 Task: Find the word "myself" and replace it to "discipline" with the help of match case.
Action: Mouse pressed left at (85, 88)
Screenshot: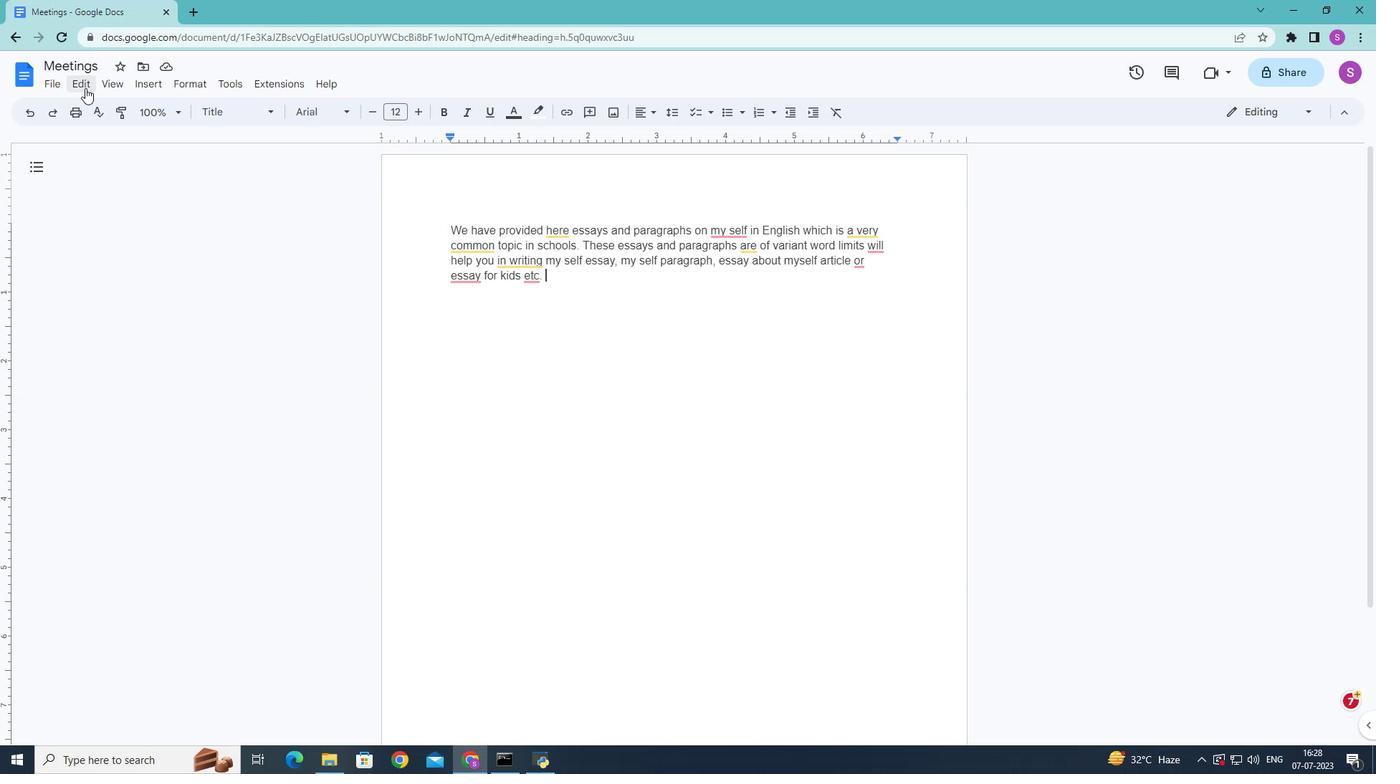 
Action: Mouse moved to (112, 332)
Screenshot: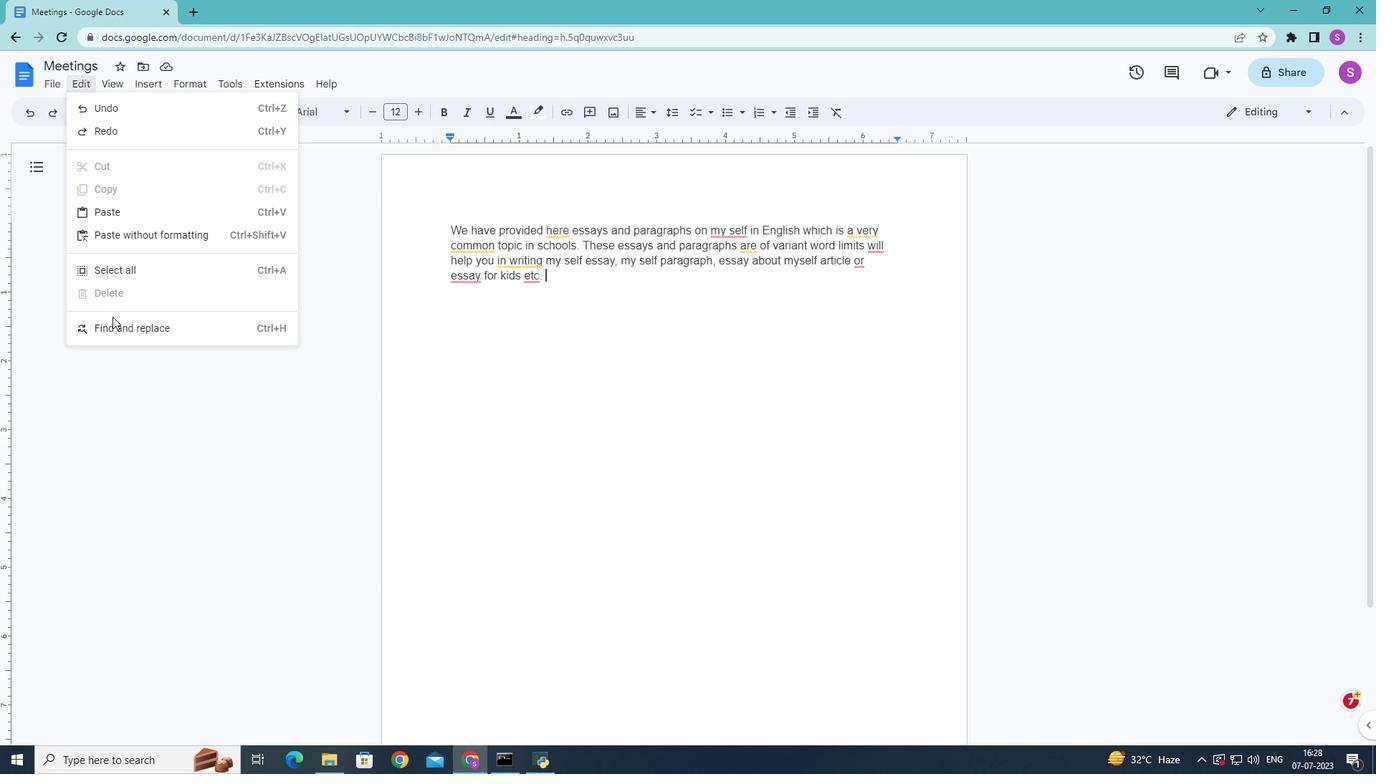 
Action: Mouse pressed left at (112, 332)
Screenshot: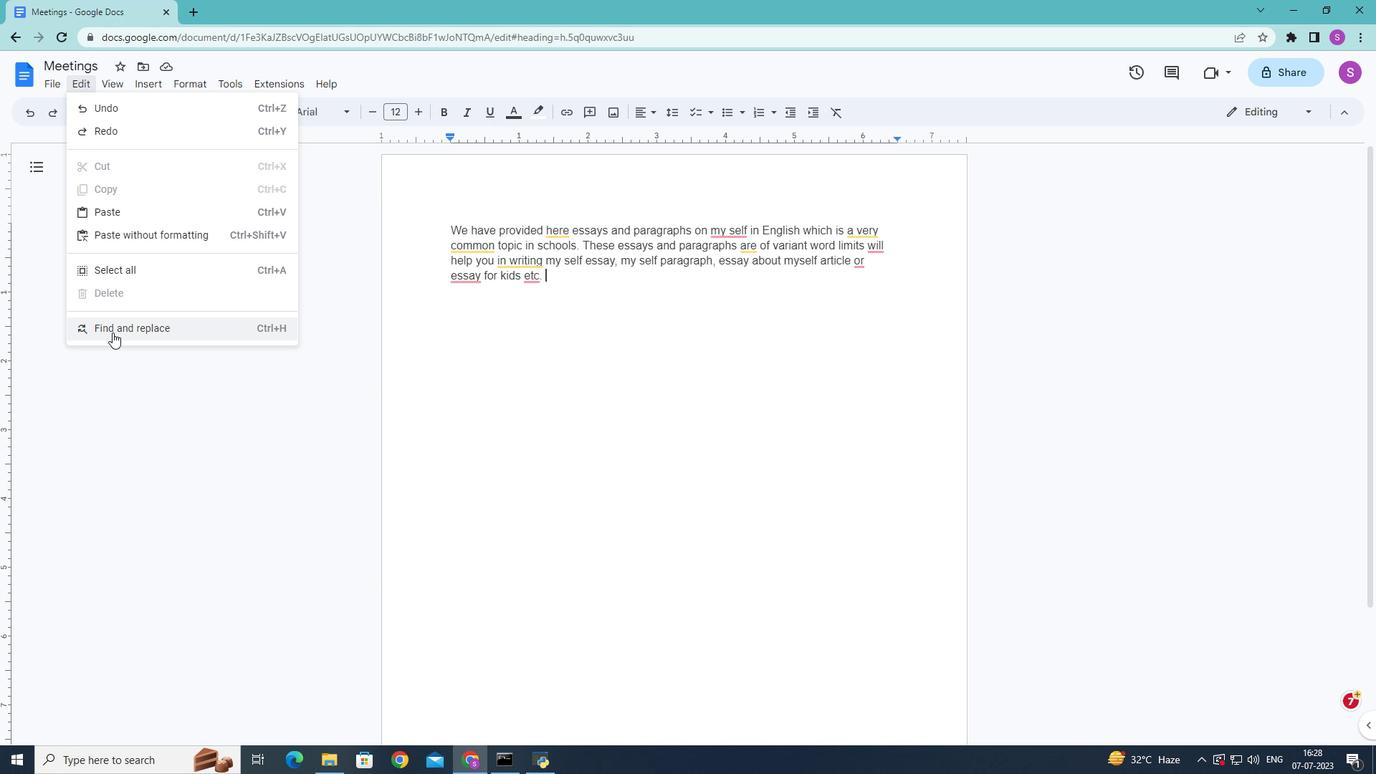 
Action: Mouse moved to (651, 344)
Screenshot: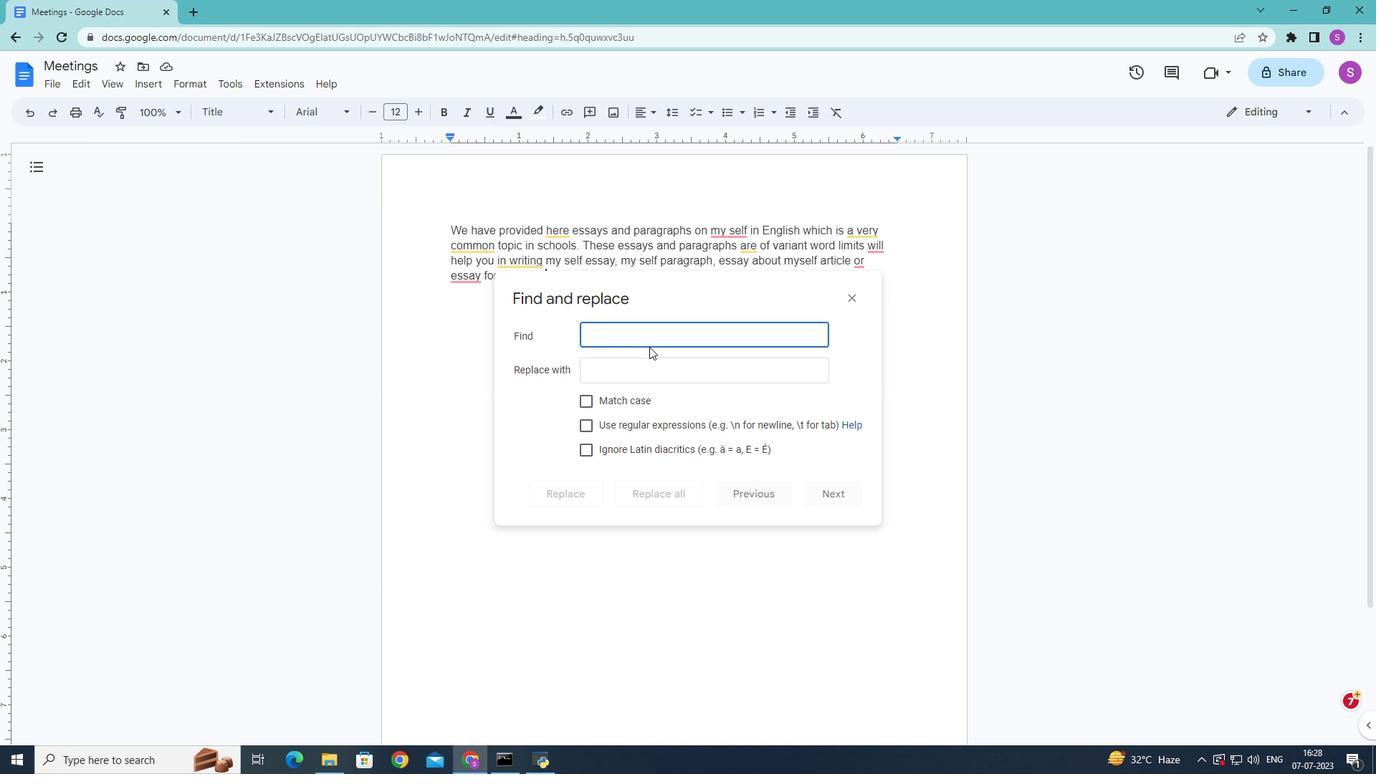 
Action: Key pressed myself
Screenshot: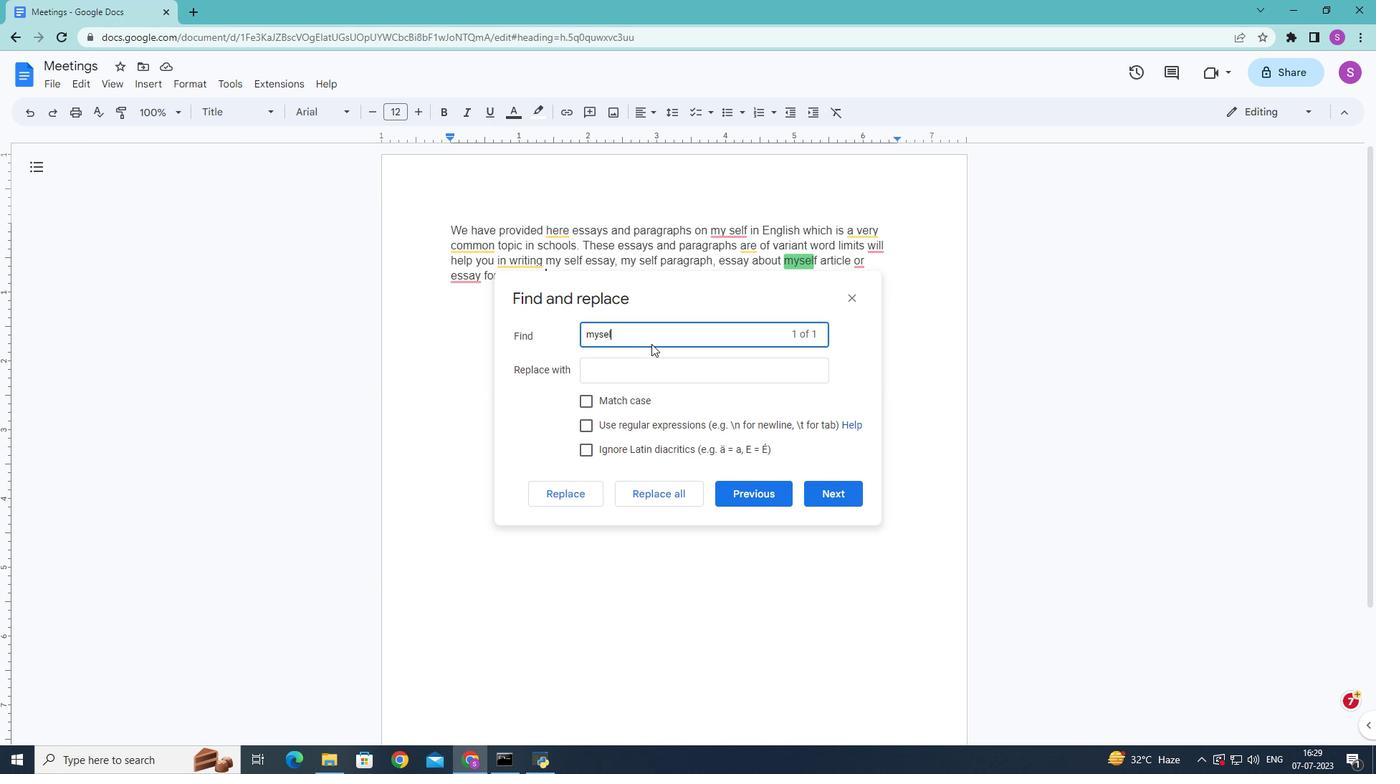 
Action: Mouse moved to (633, 367)
Screenshot: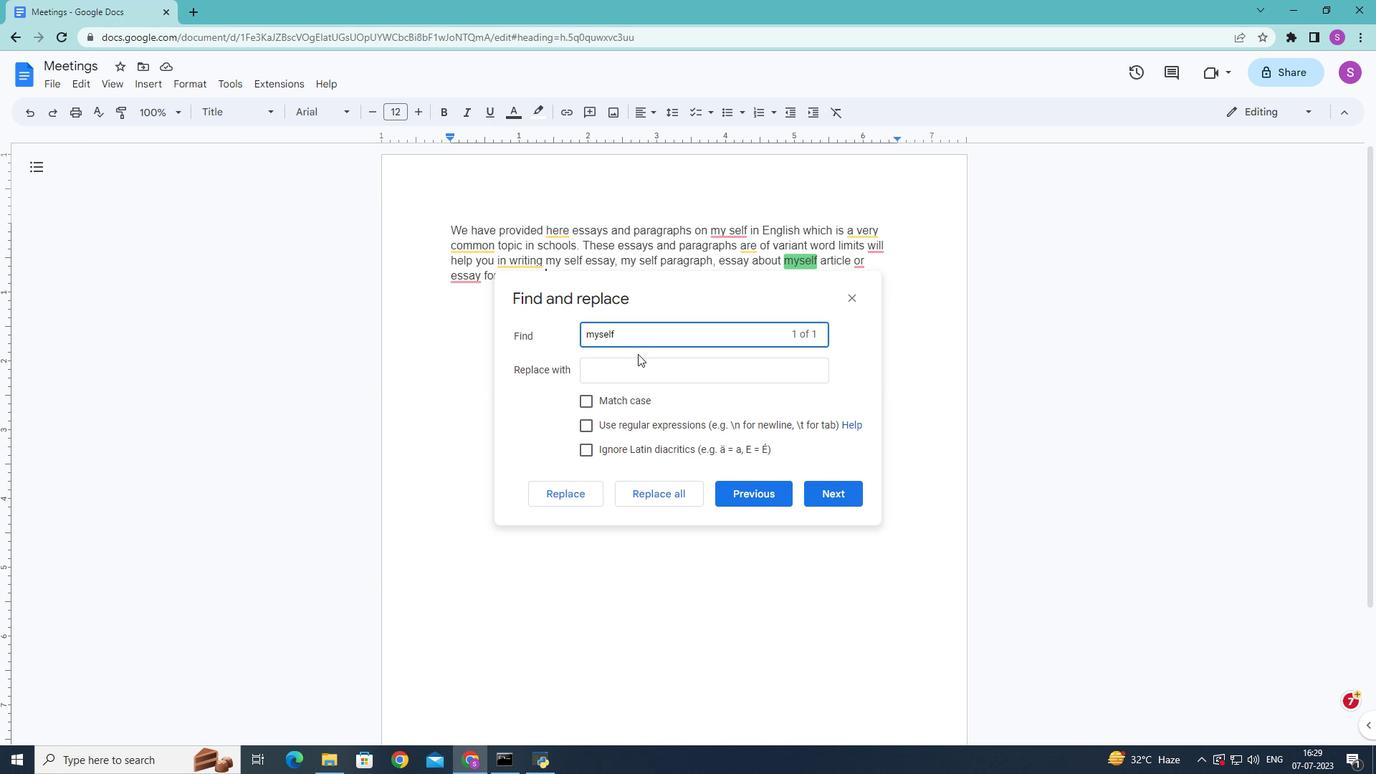 
Action: Mouse pressed left at (633, 367)
Screenshot: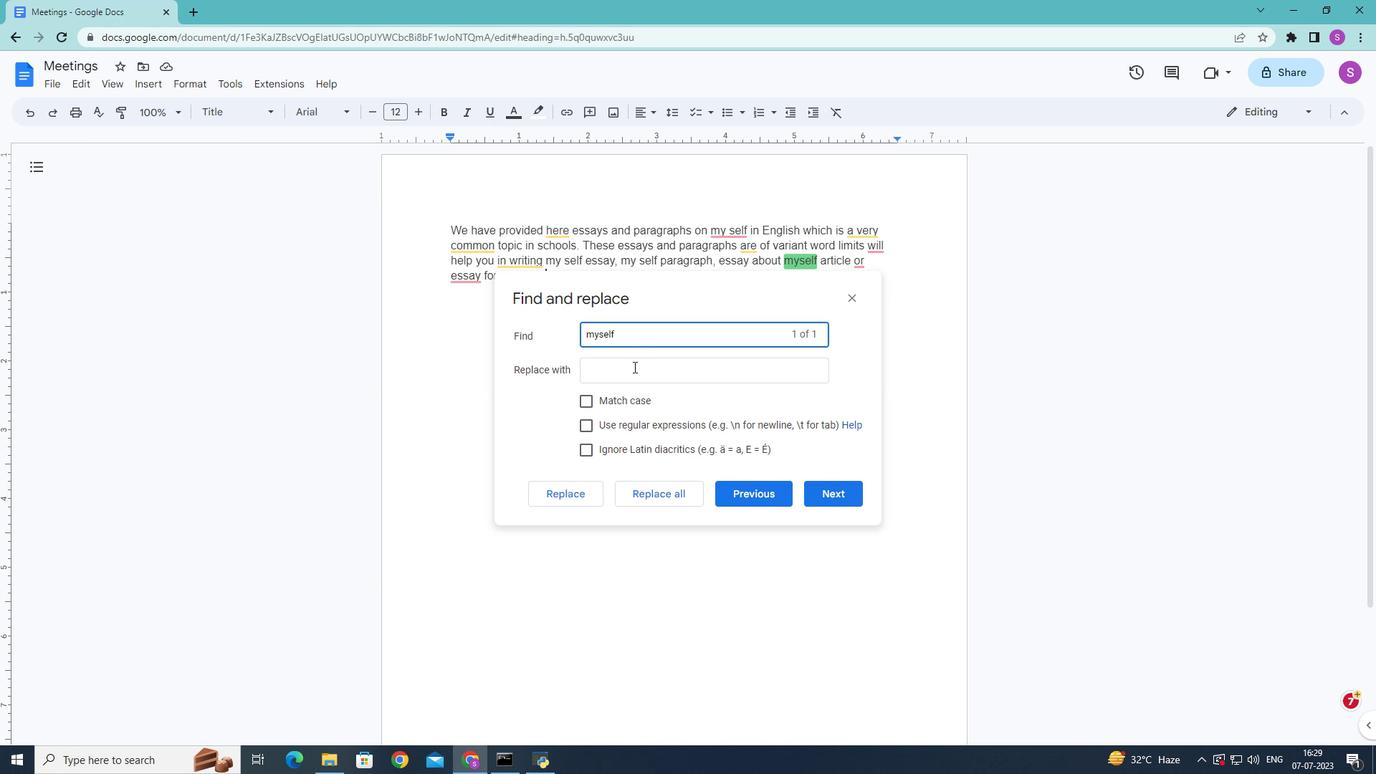 
Action: Key pressed discipline
Screenshot: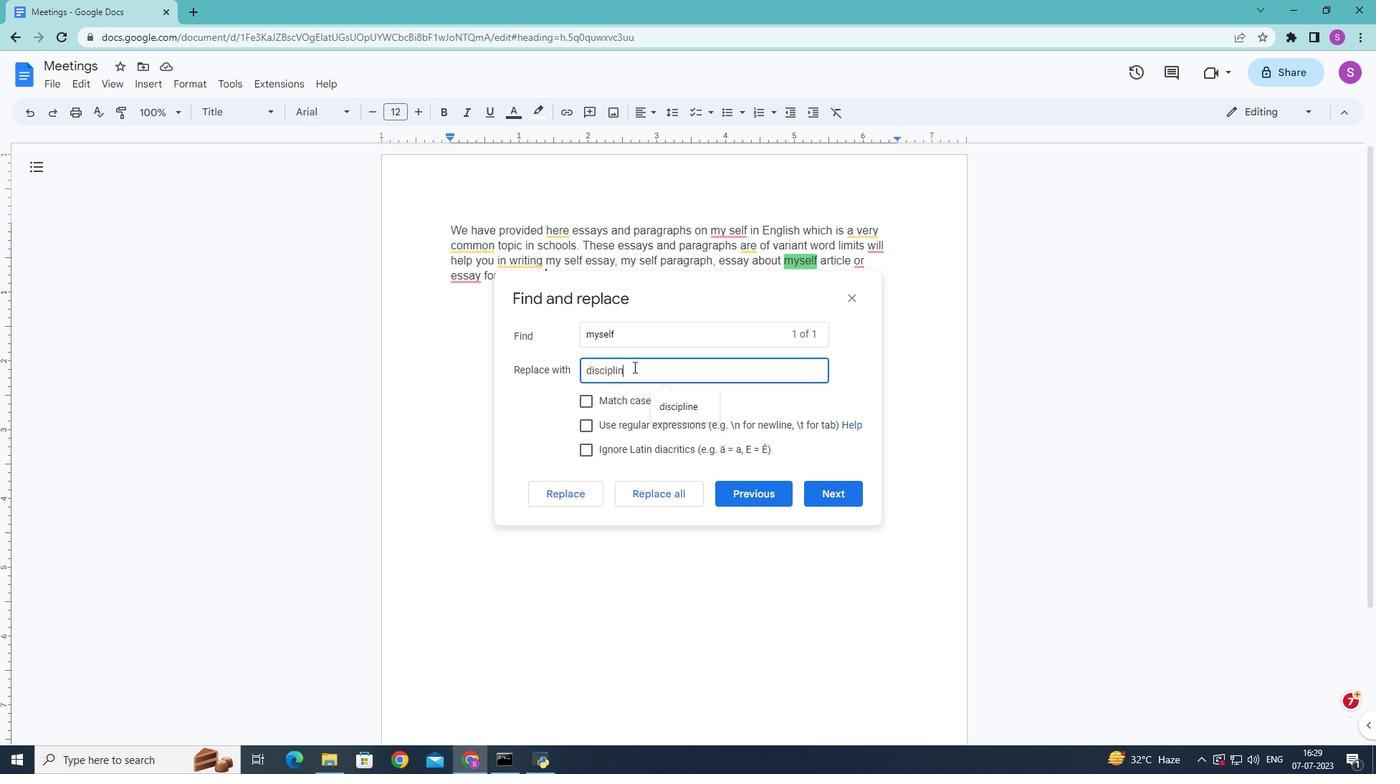 
Action: Mouse moved to (582, 397)
Screenshot: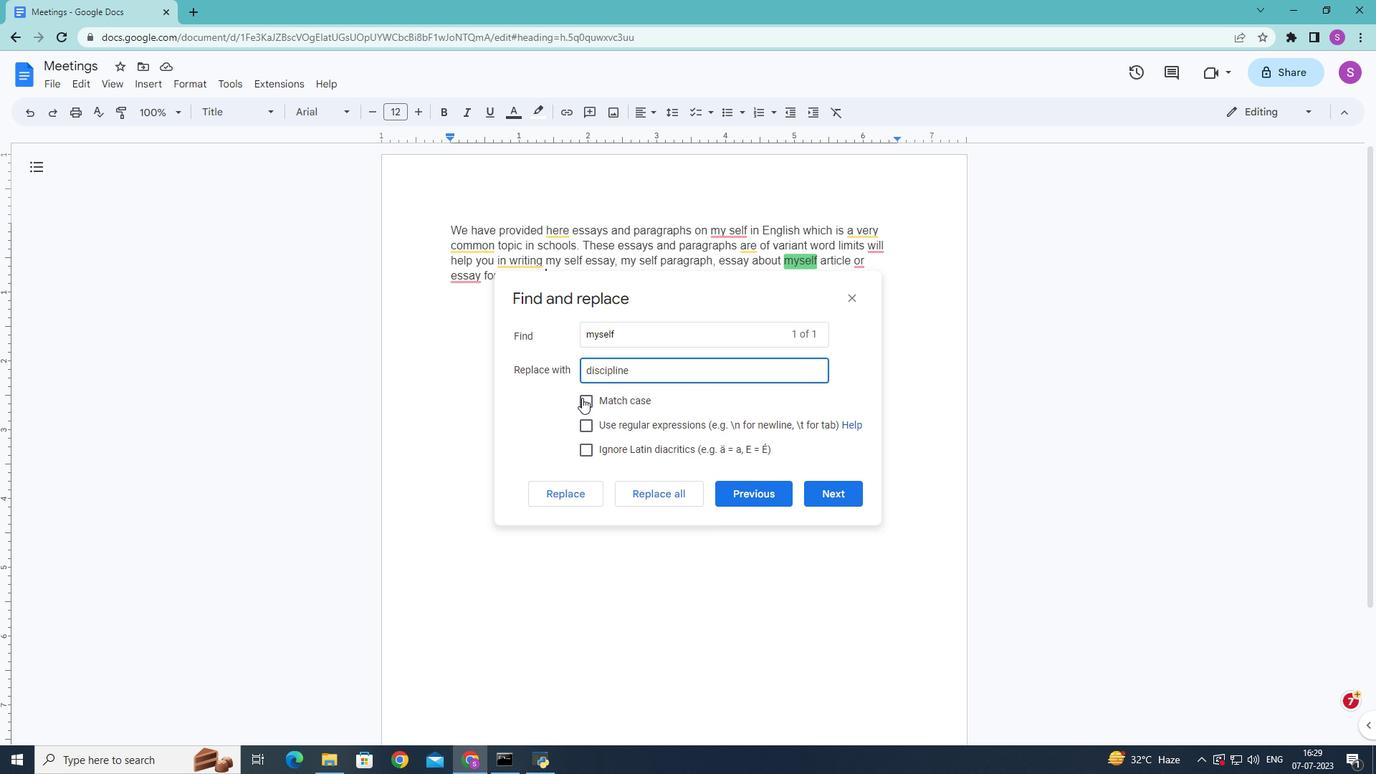
Action: Mouse pressed left at (582, 397)
Screenshot: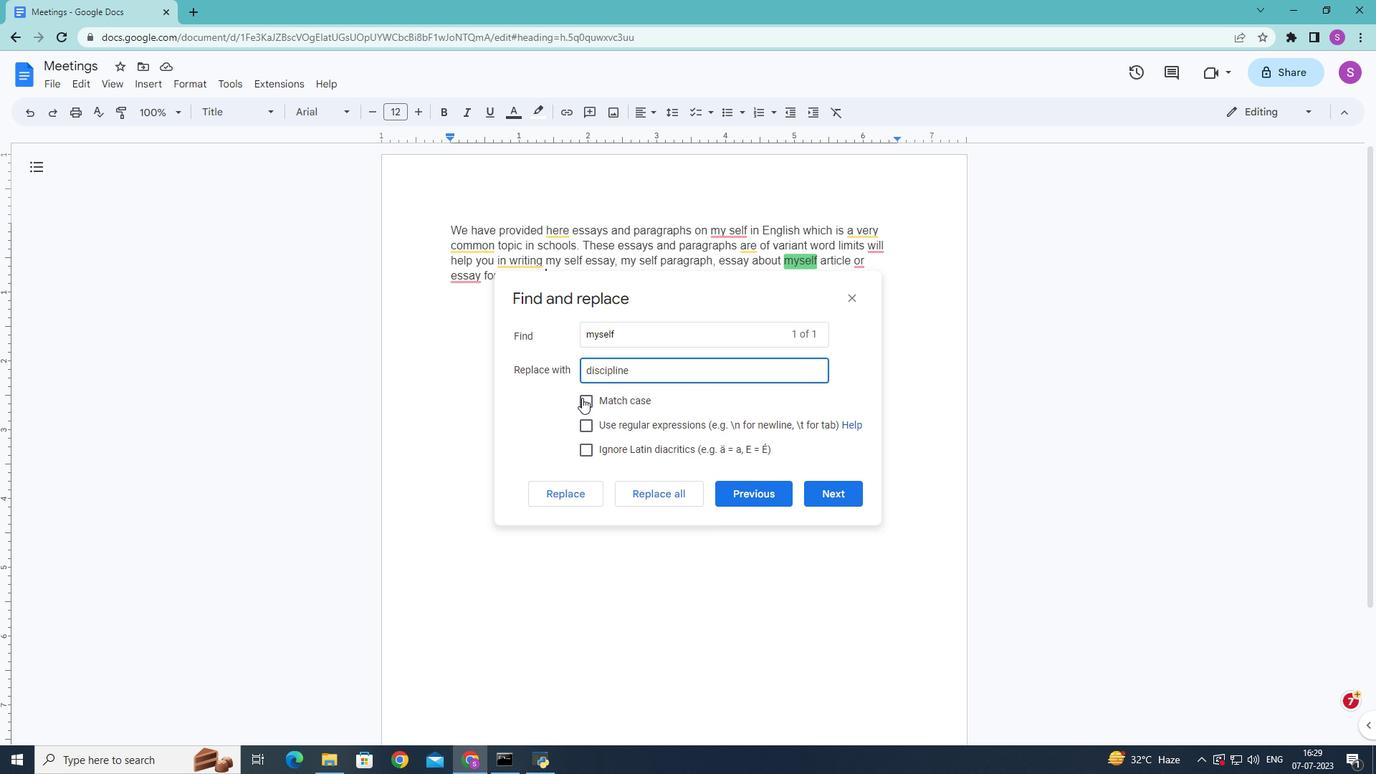 
Action: Mouse moved to (572, 488)
Screenshot: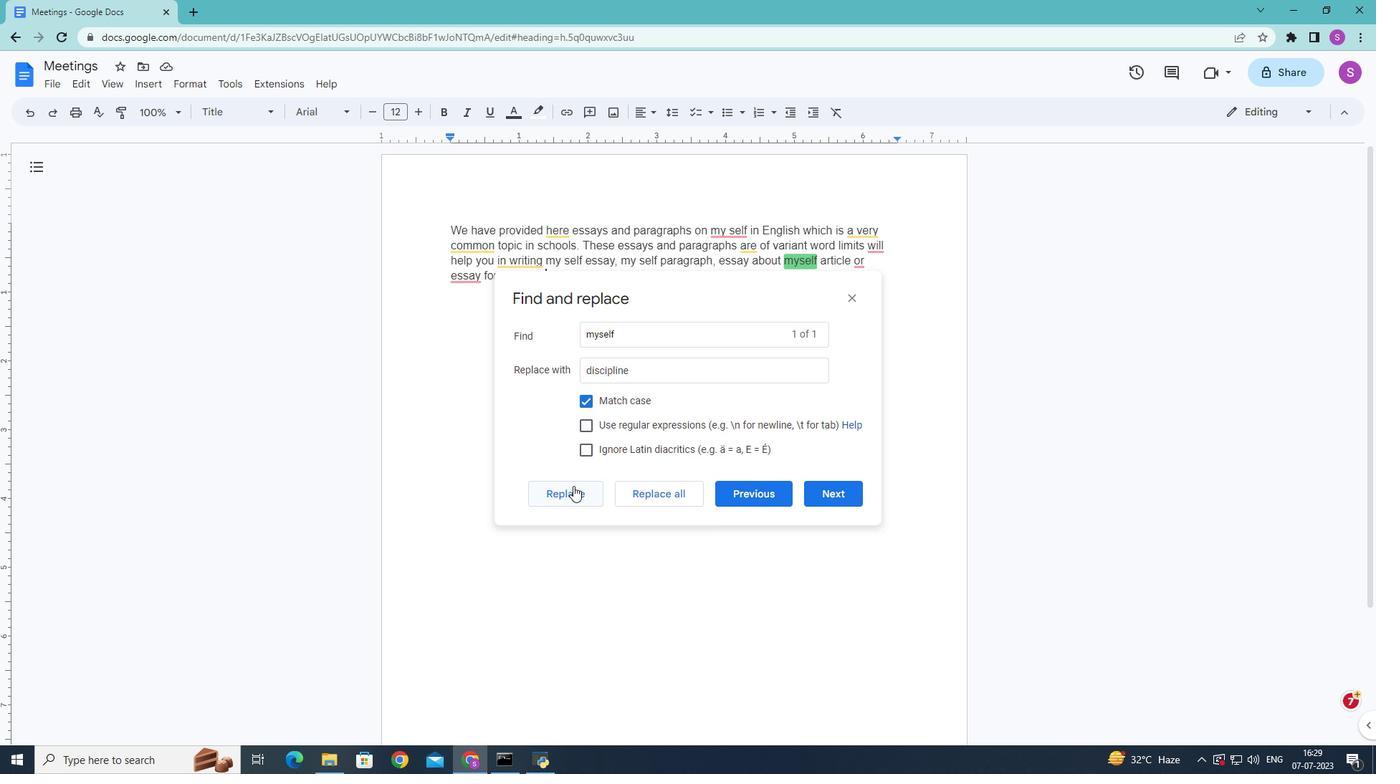 
Action: Mouse pressed left at (572, 488)
Screenshot: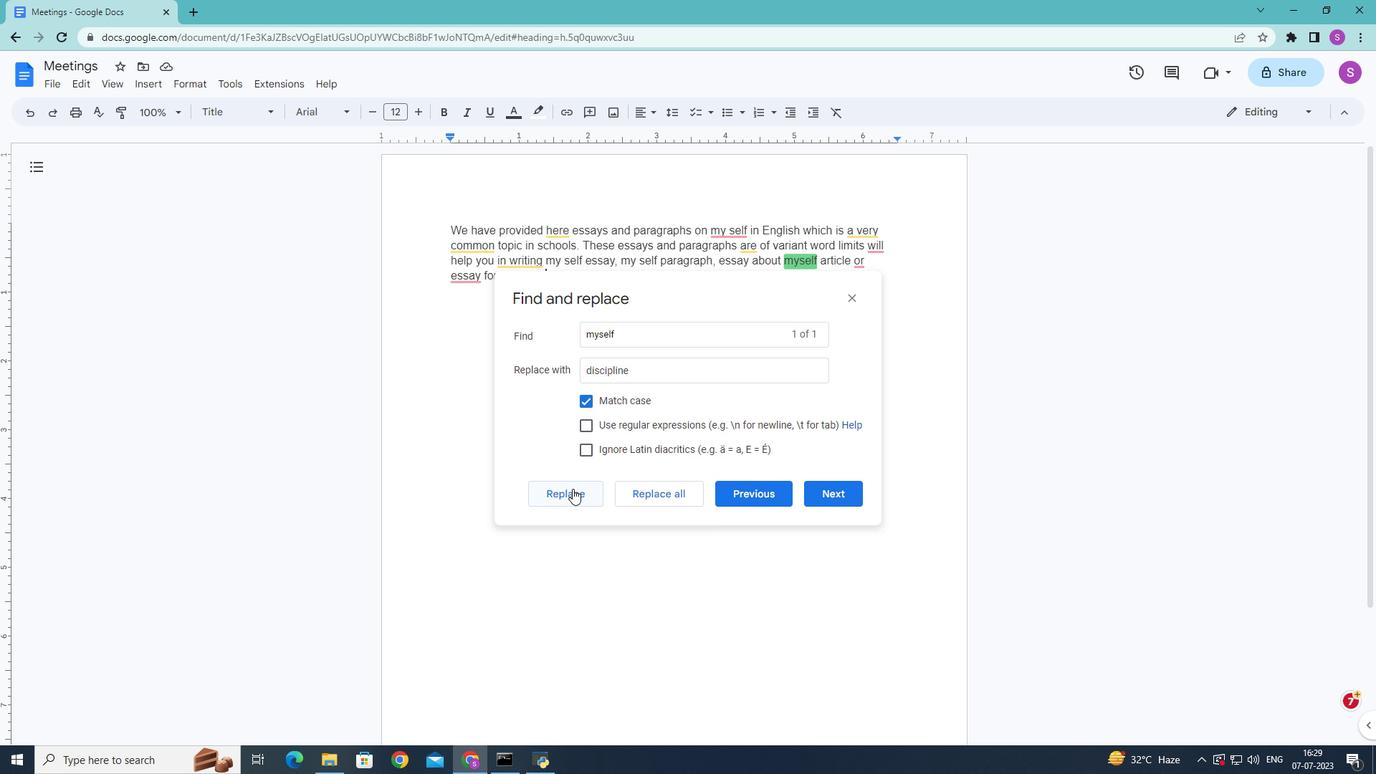 
Action: Mouse moved to (576, 486)
Screenshot: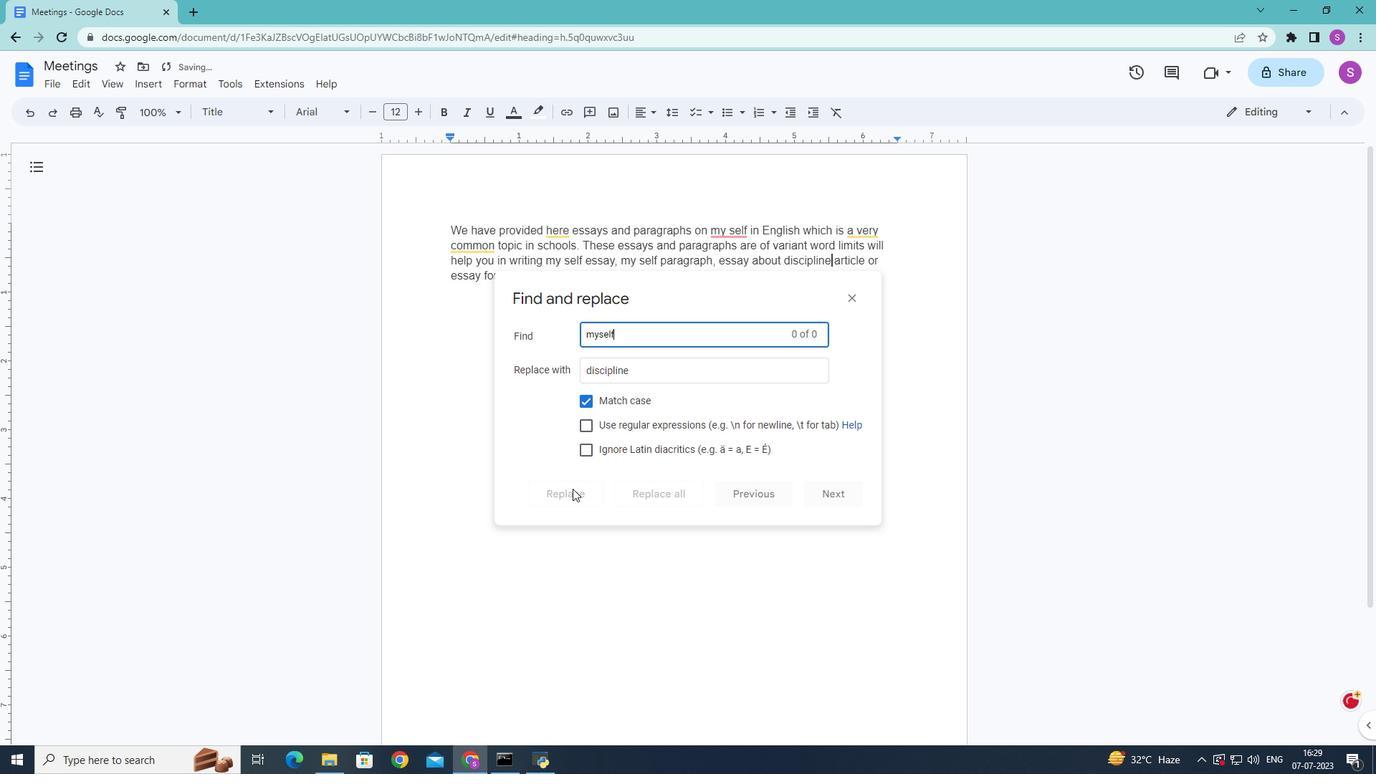 
